 Task: Set Answer 1 of the checkboxes to "Research".
Action: Mouse moved to (359, 401)
Screenshot: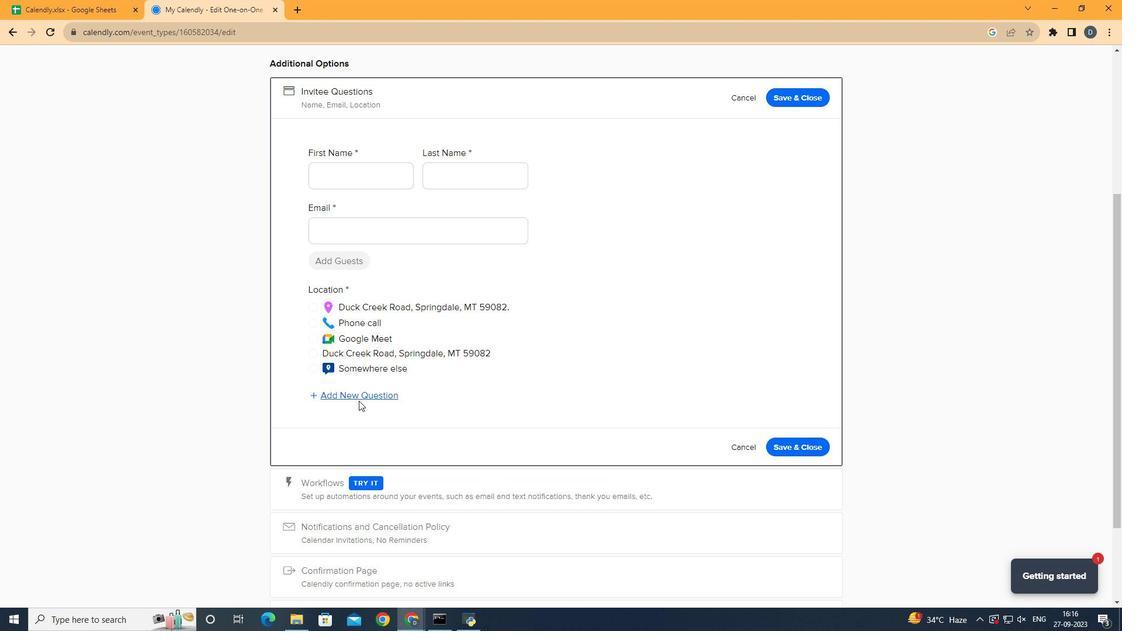 
Action: Mouse pressed left at (359, 401)
Screenshot: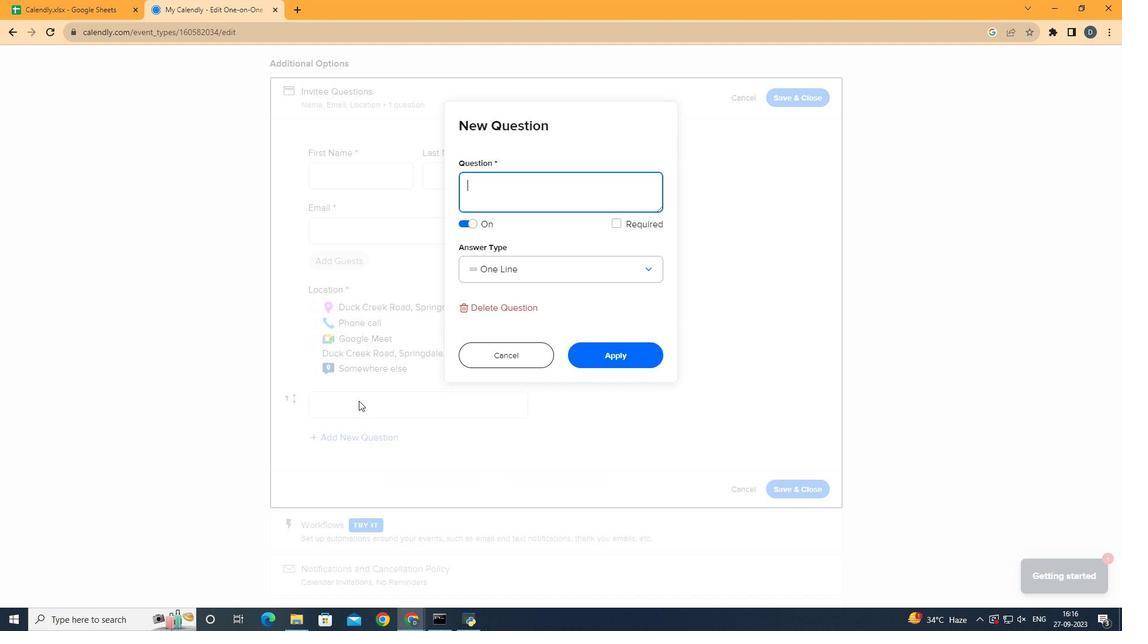 
Action: Mouse moved to (552, 270)
Screenshot: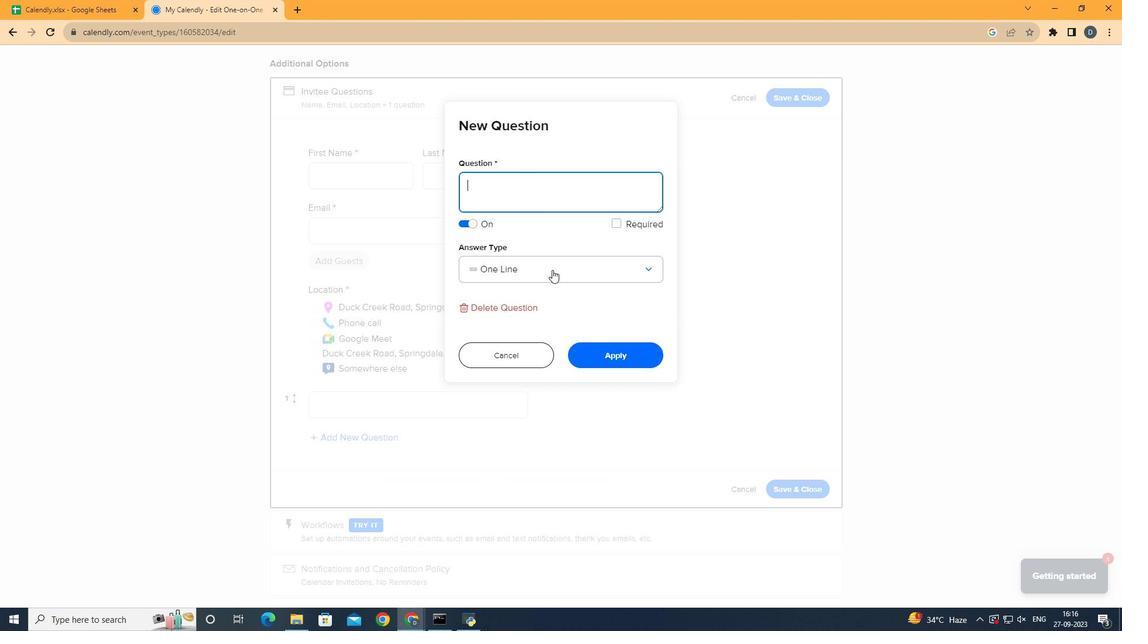 
Action: Mouse pressed left at (552, 270)
Screenshot: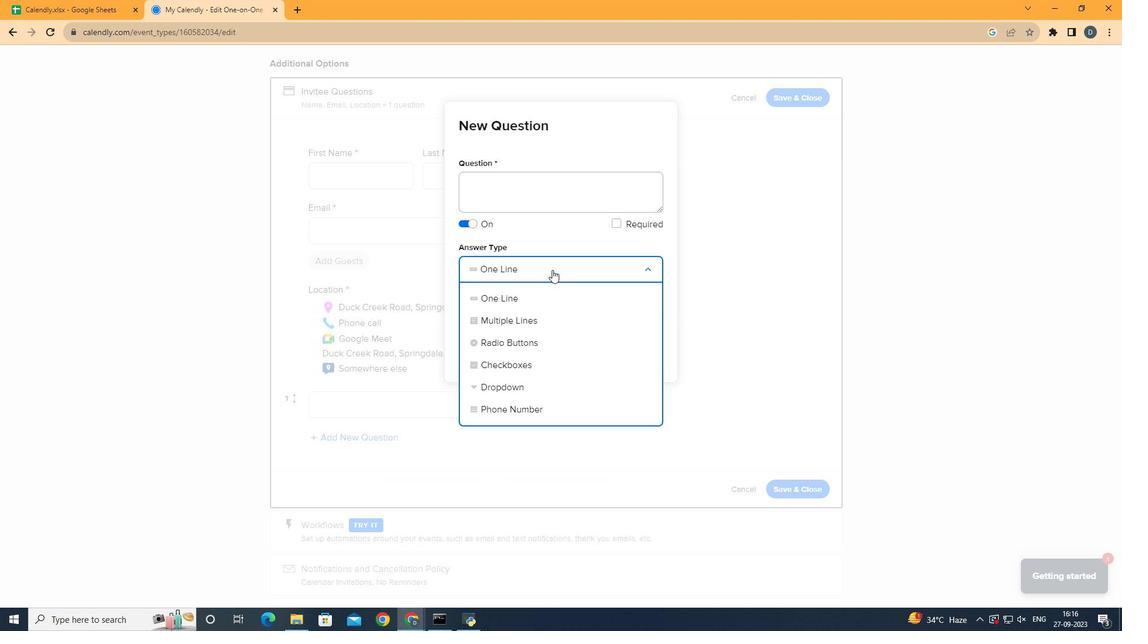 
Action: Mouse moved to (524, 364)
Screenshot: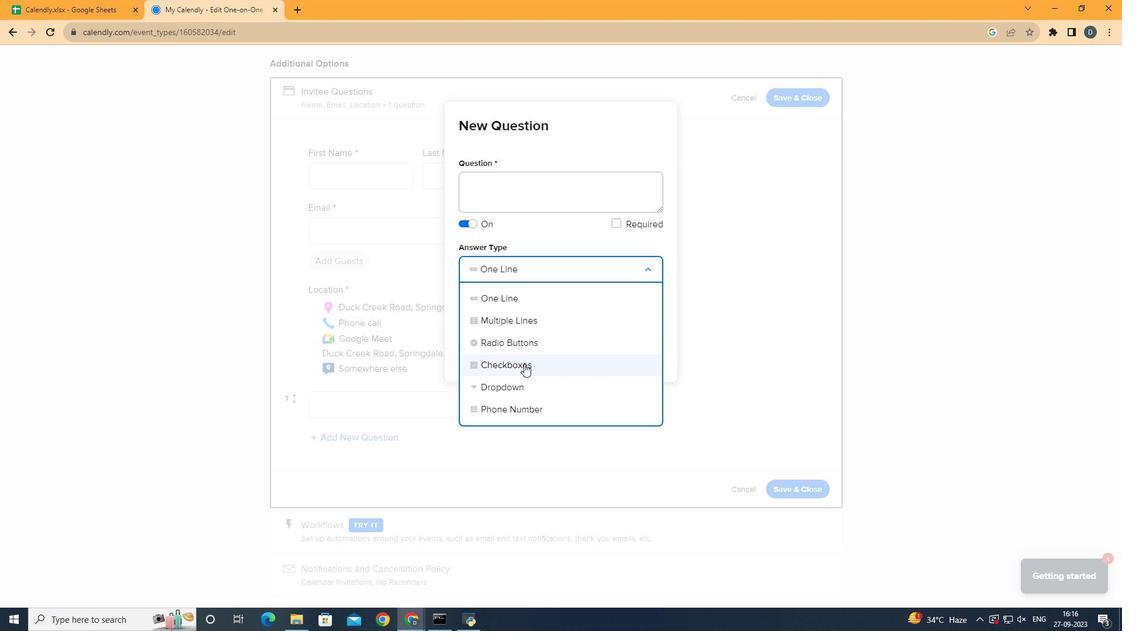 
Action: Mouse pressed left at (524, 364)
Screenshot: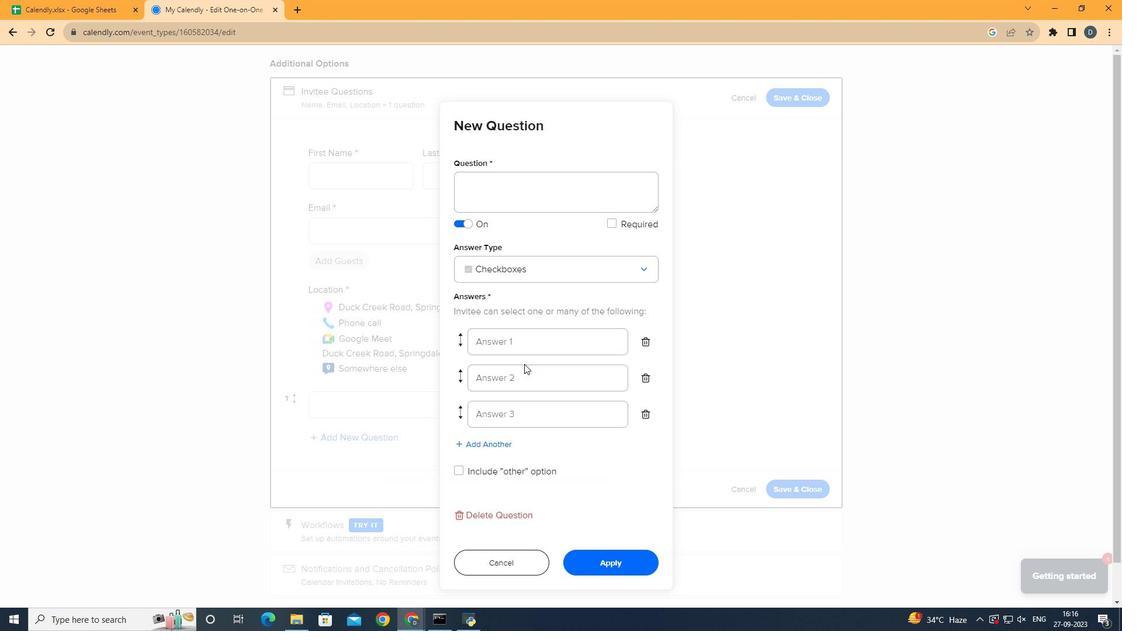 
Action: Mouse moved to (521, 342)
Screenshot: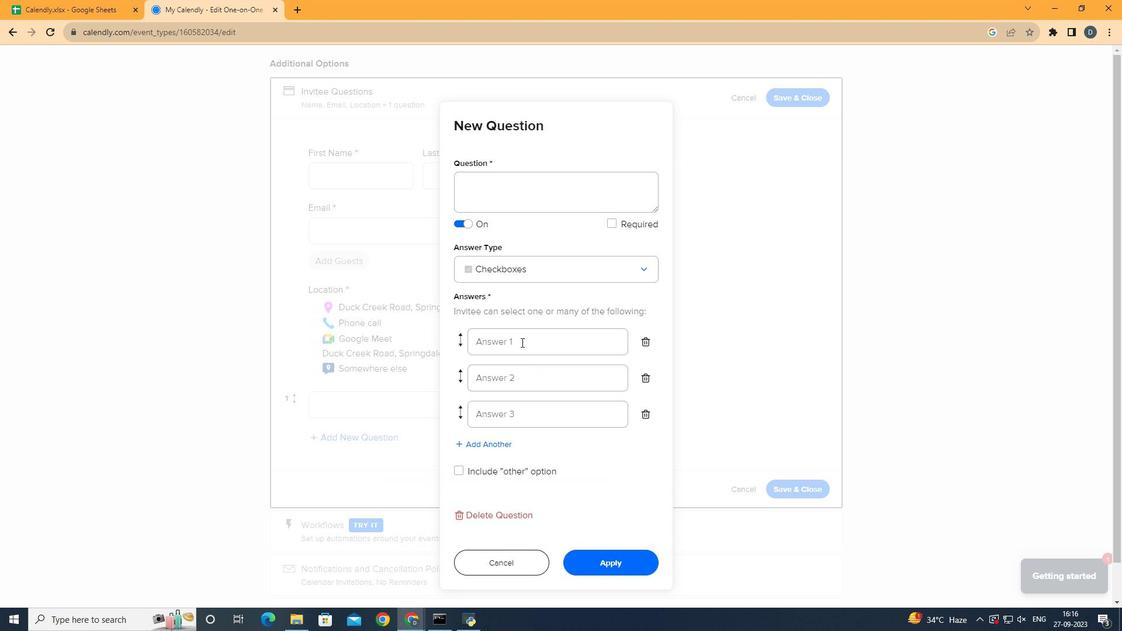 
Action: Mouse pressed left at (521, 342)
Screenshot: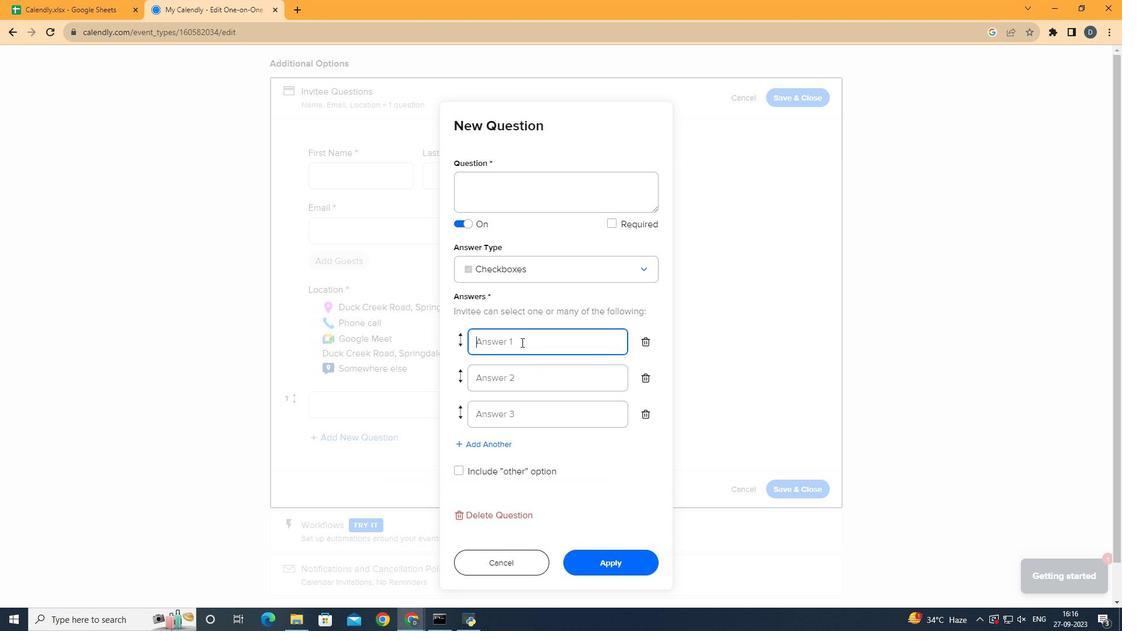 
Action: Key pressed <Key.shift>Research
Screenshot: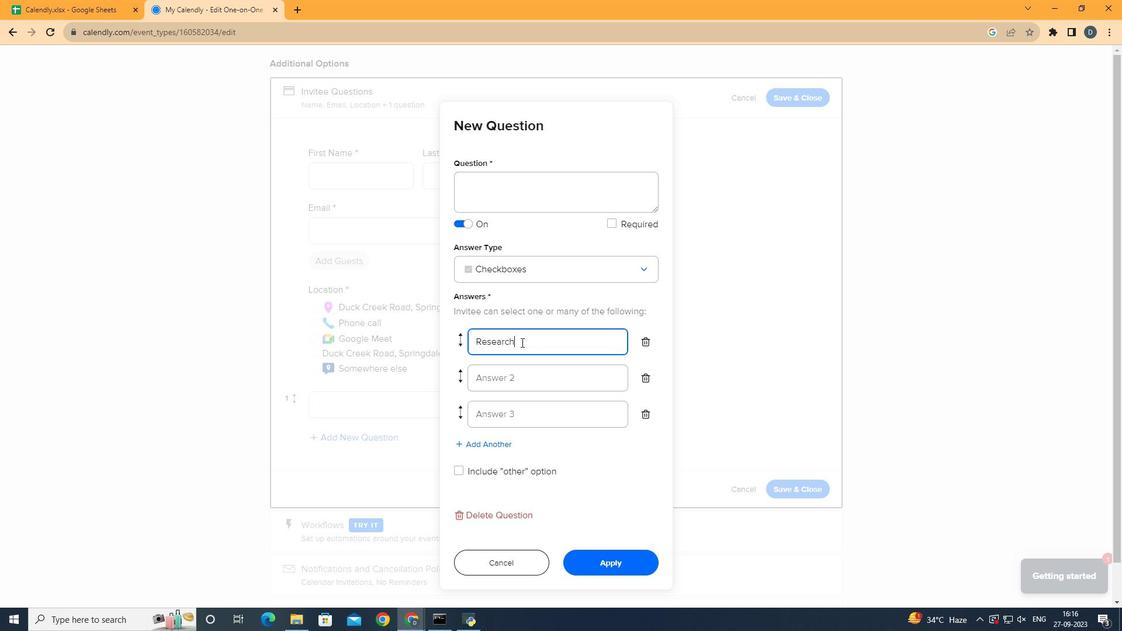 
Action: Mouse moved to (555, 376)
Screenshot: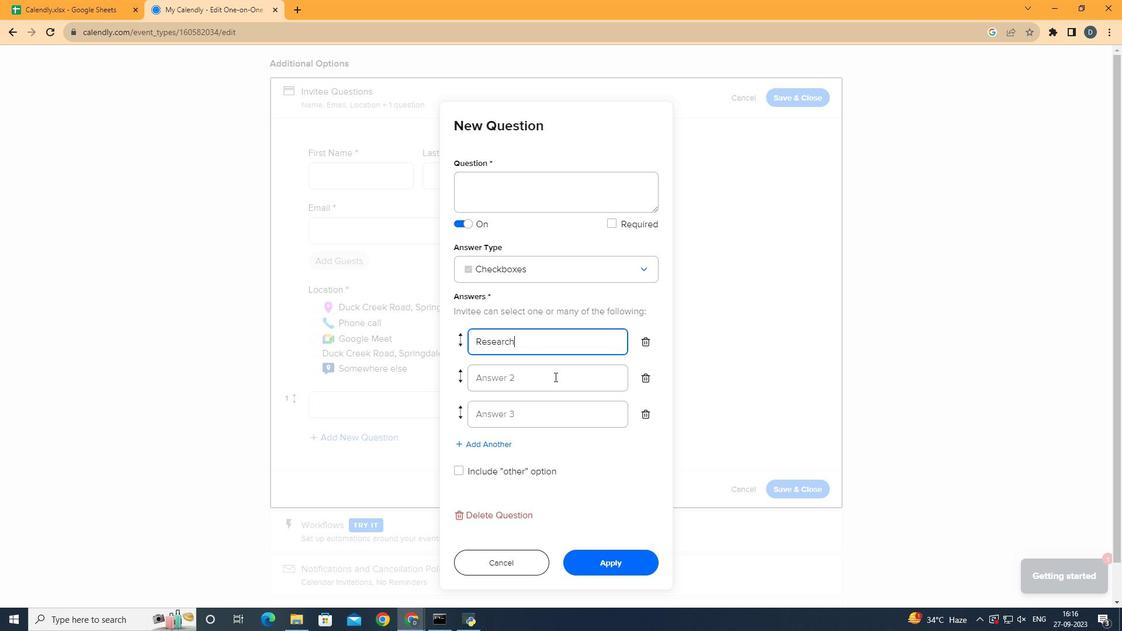 
